 Task: Add an event with the title Lunch and Learn: Effective Teamwork and Collaboration Strategies, date '2023/10/09', time 8:30 AM to 10:30 AMand add a description: Assessing the original goals and objectives of the campaign to determine if they were clearly defined, measurable, and aligned with the overall marketing and business objectives.Select event color  Grape . Add location for the event as: Valencia, Spain, logged in from the account softage.4@softage.netand send the event invitation to softage.3@softage.net and softage.5@softage.net. Set a reminder for the event Doesn't repeat
Action: Mouse moved to (93, 99)
Screenshot: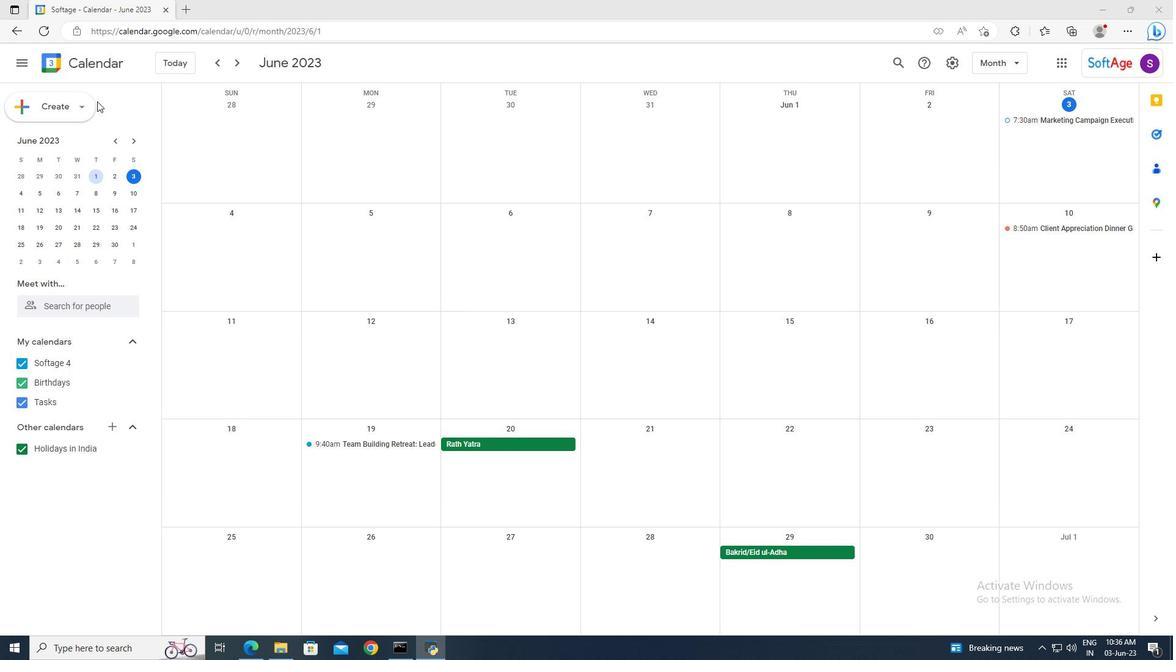 
Action: Mouse pressed left at (93, 99)
Screenshot: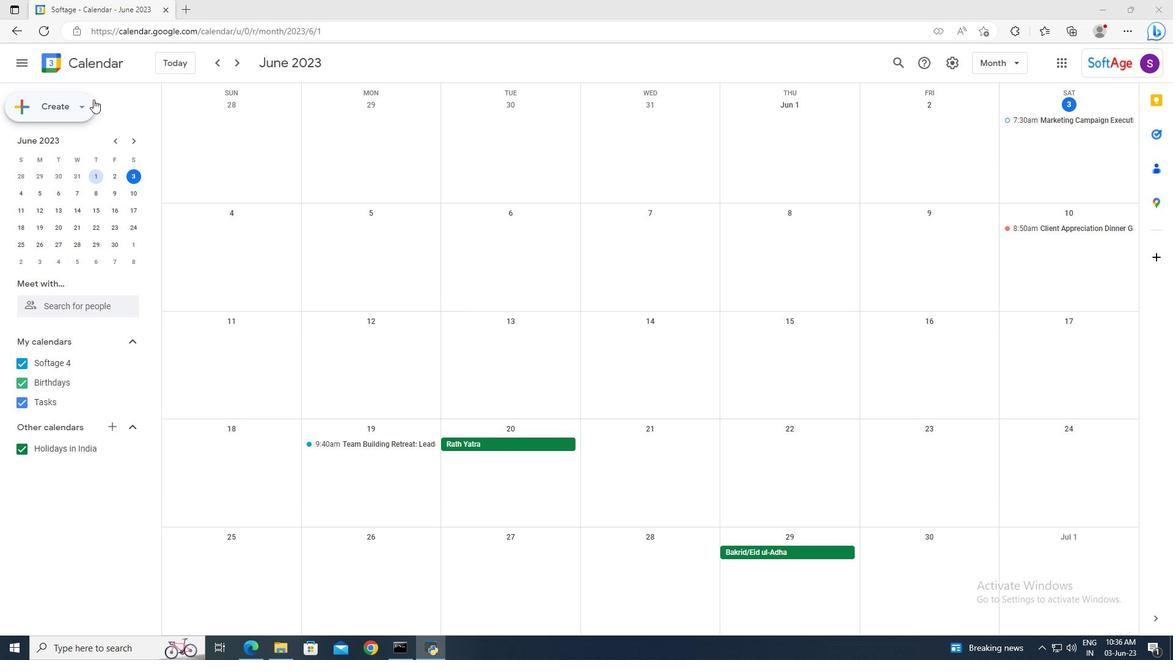 
Action: Mouse moved to (94, 133)
Screenshot: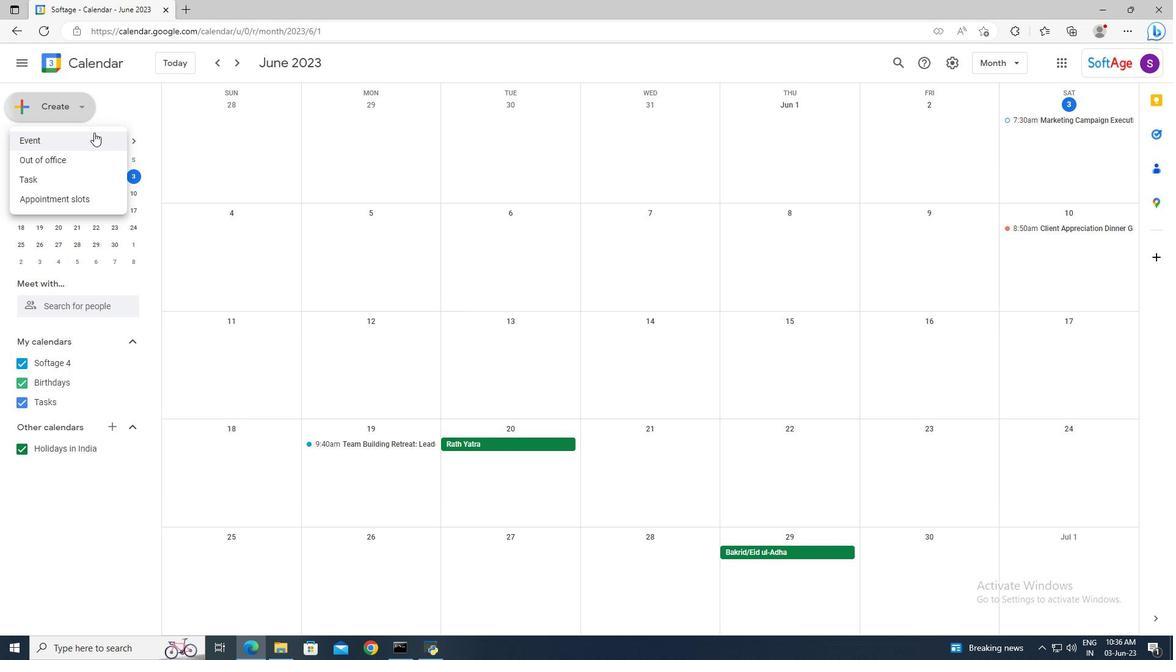
Action: Mouse pressed left at (94, 133)
Screenshot: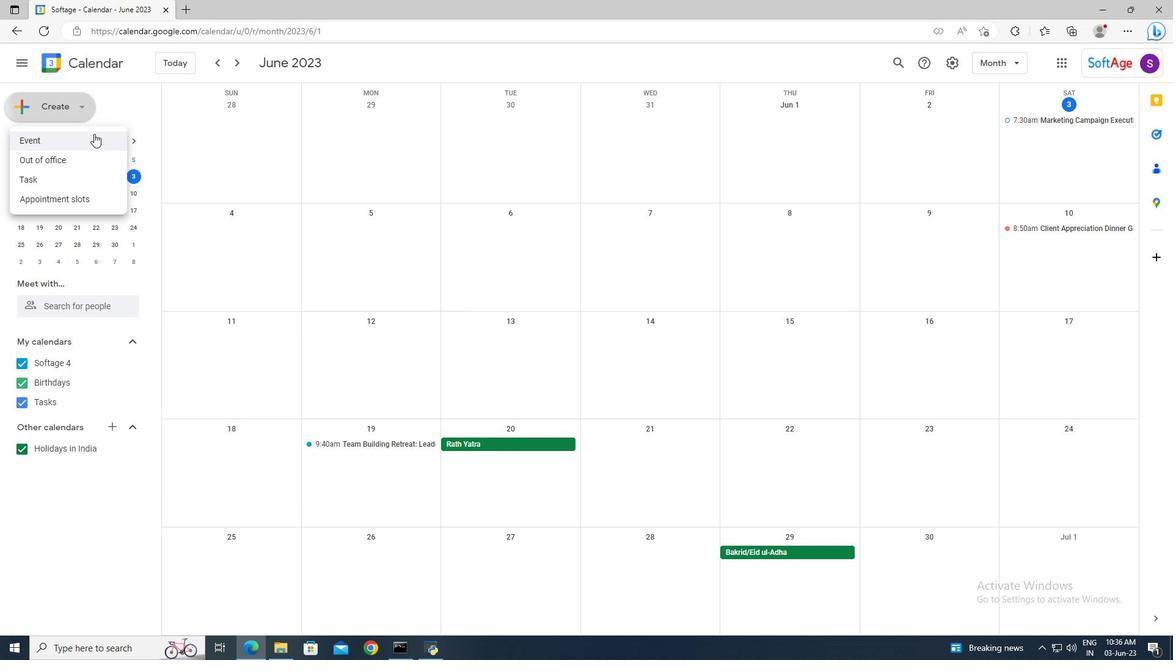 
Action: Mouse moved to (613, 411)
Screenshot: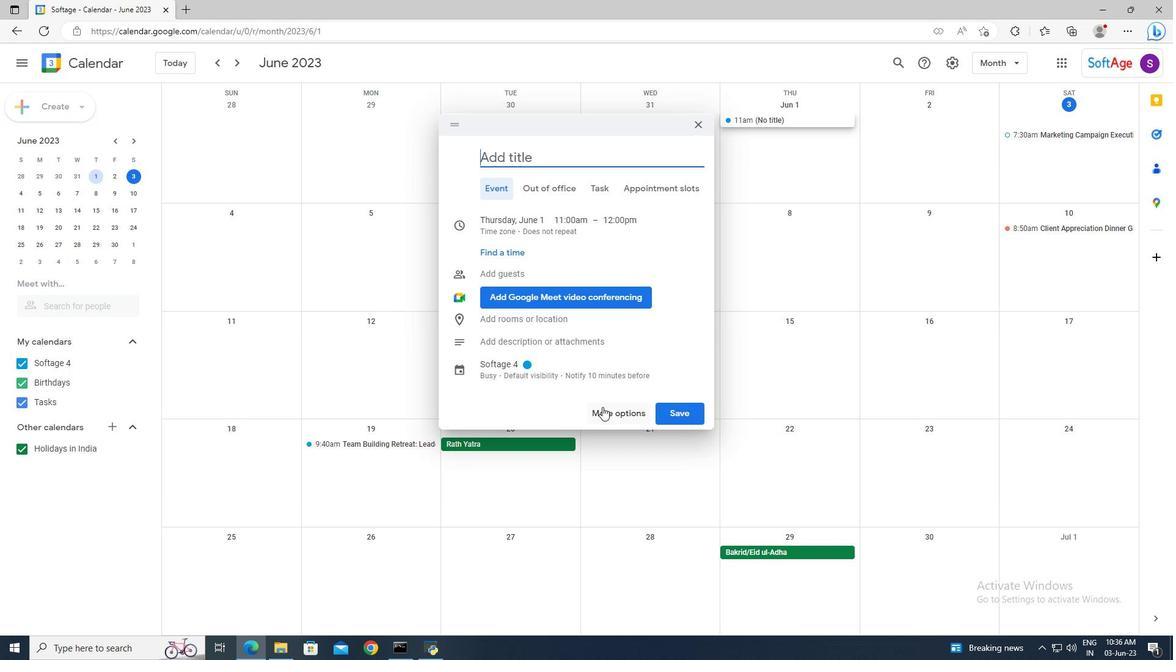 
Action: Mouse pressed left at (613, 411)
Screenshot: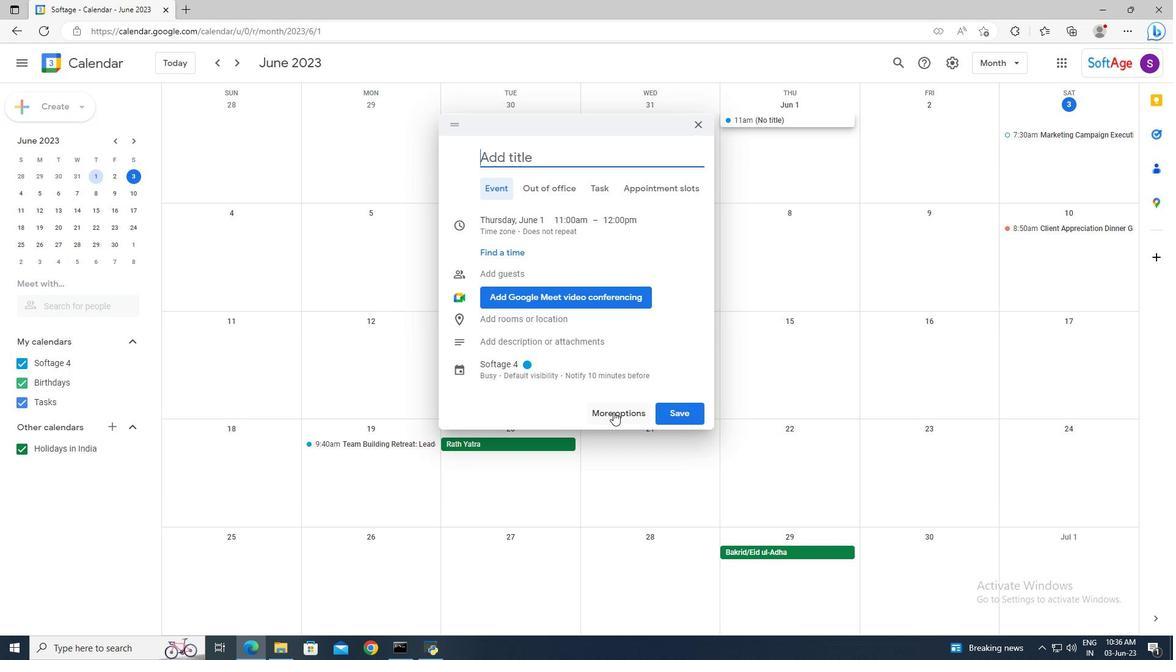 
Action: Mouse moved to (326, 72)
Screenshot: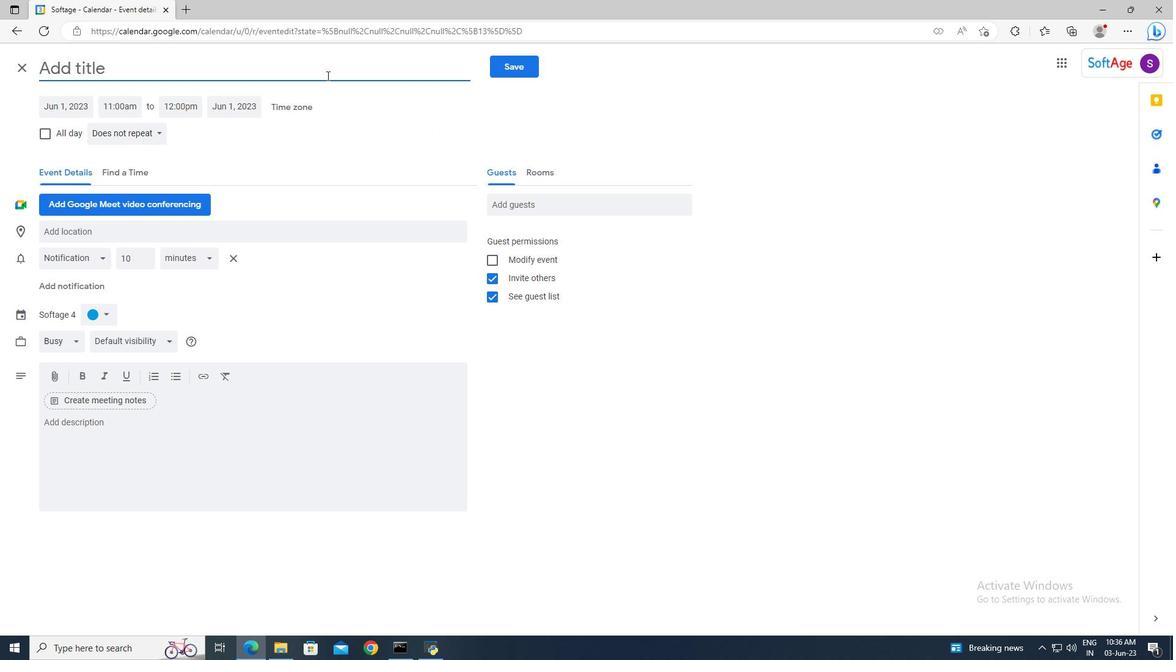 
Action: Mouse pressed left at (326, 72)
Screenshot: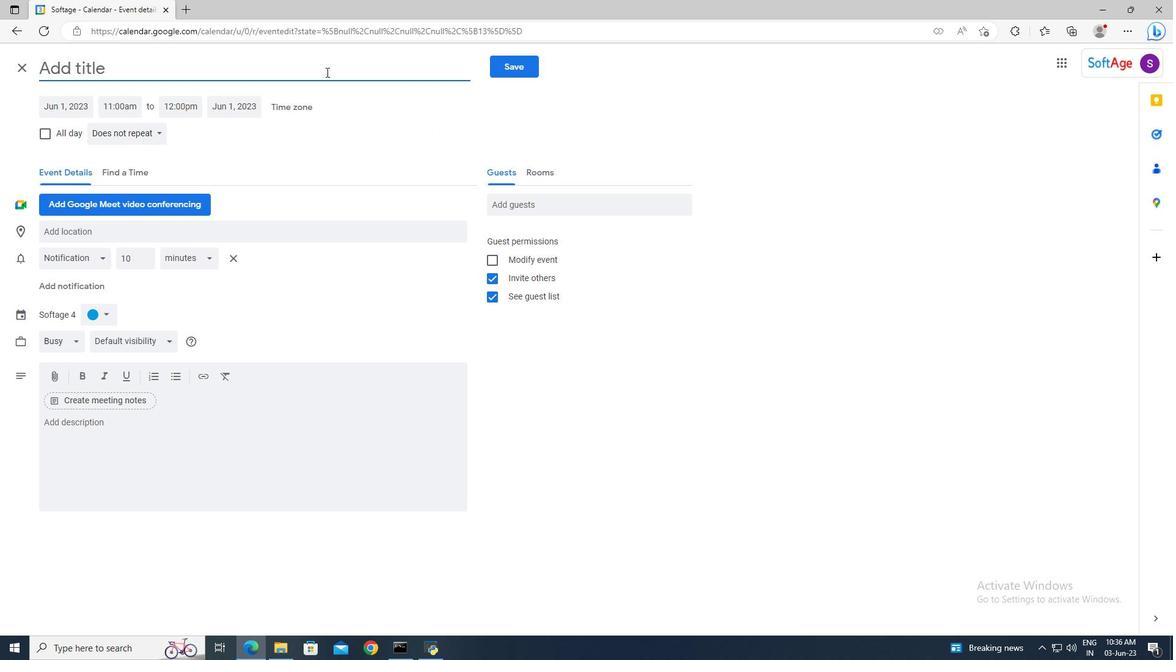 
Action: Key pressed <Key.shift>Lunch<Key.space>and<Key.space><Key.shift>Learn<Key.shift>:<Key.space><Key.shift>Effective<Key.space><Key.shift>Teamwork<Key.space>and<Key.space><Key.shift><Key.shift><Key.shift><Key.shift><Key.shift><Key.shift>Collaboration<Key.space><Key.shift_r>Strategies
Screenshot: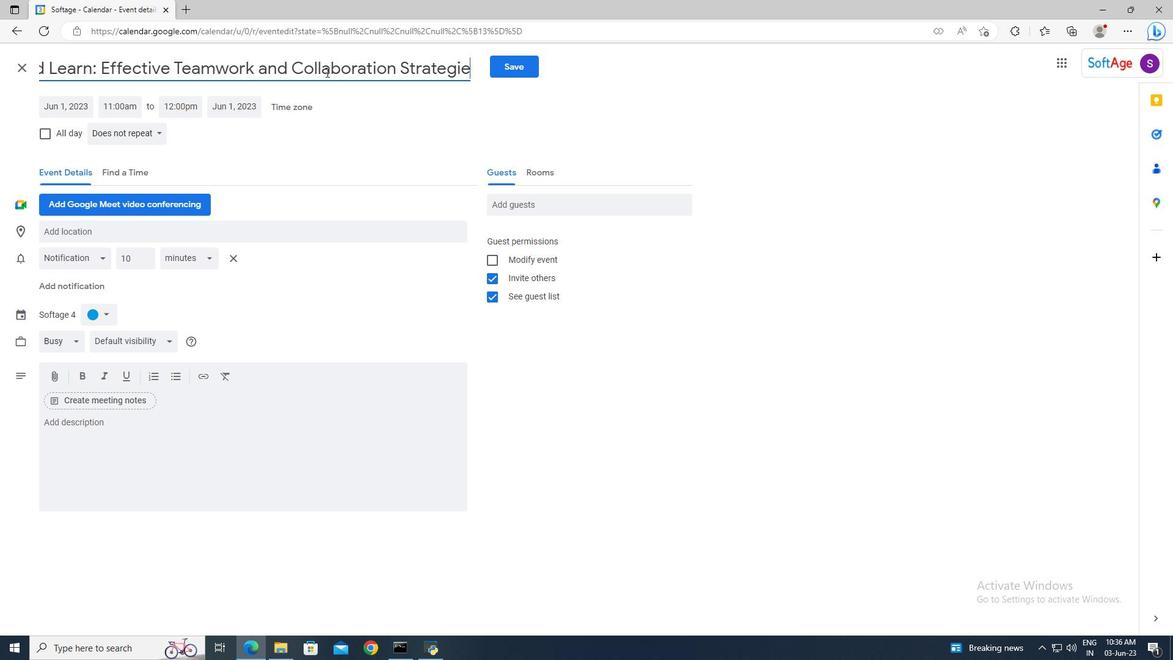 
Action: Mouse moved to (78, 111)
Screenshot: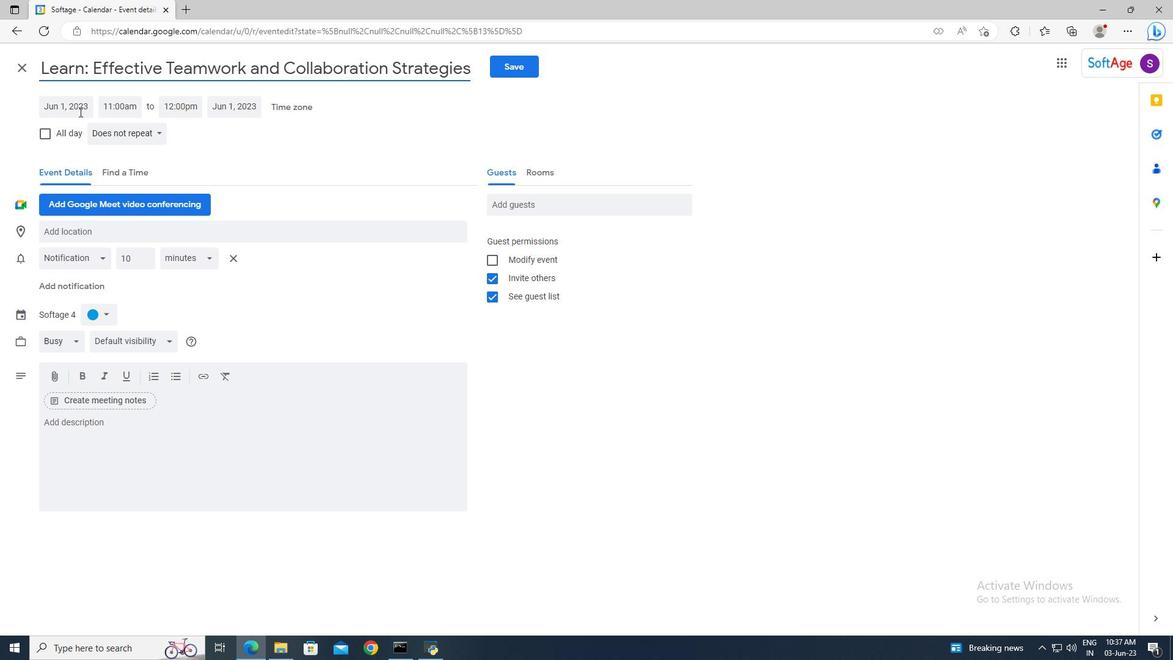 
Action: Mouse pressed left at (78, 111)
Screenshot: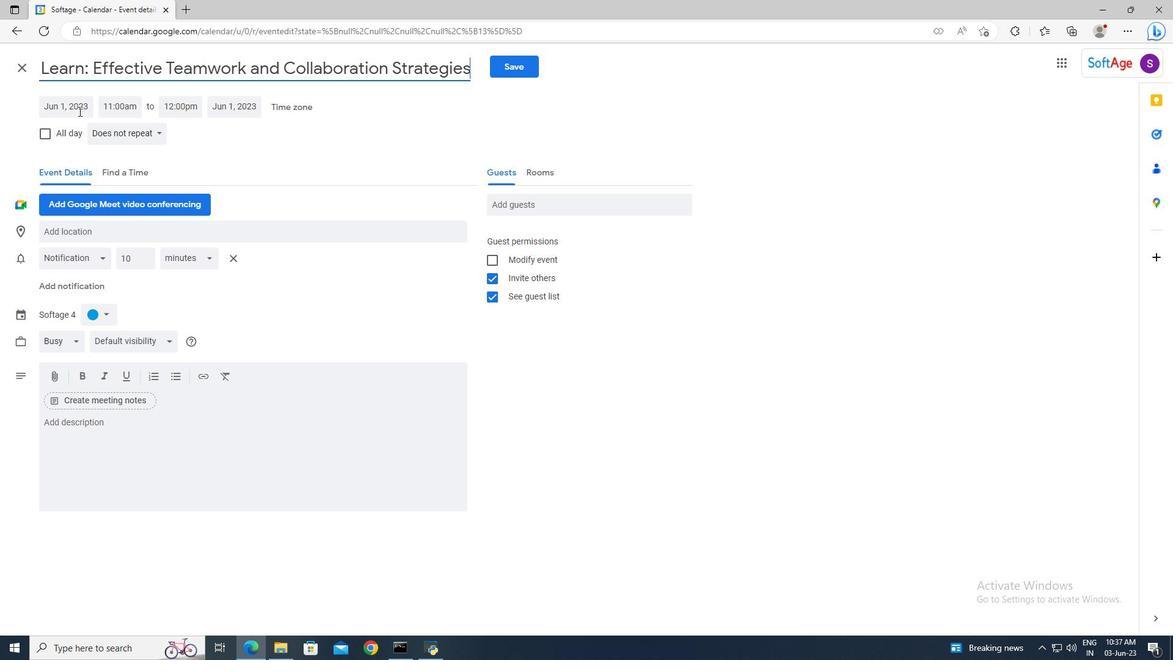 
Action: Mouse moved to (191, 135)
Screenshot: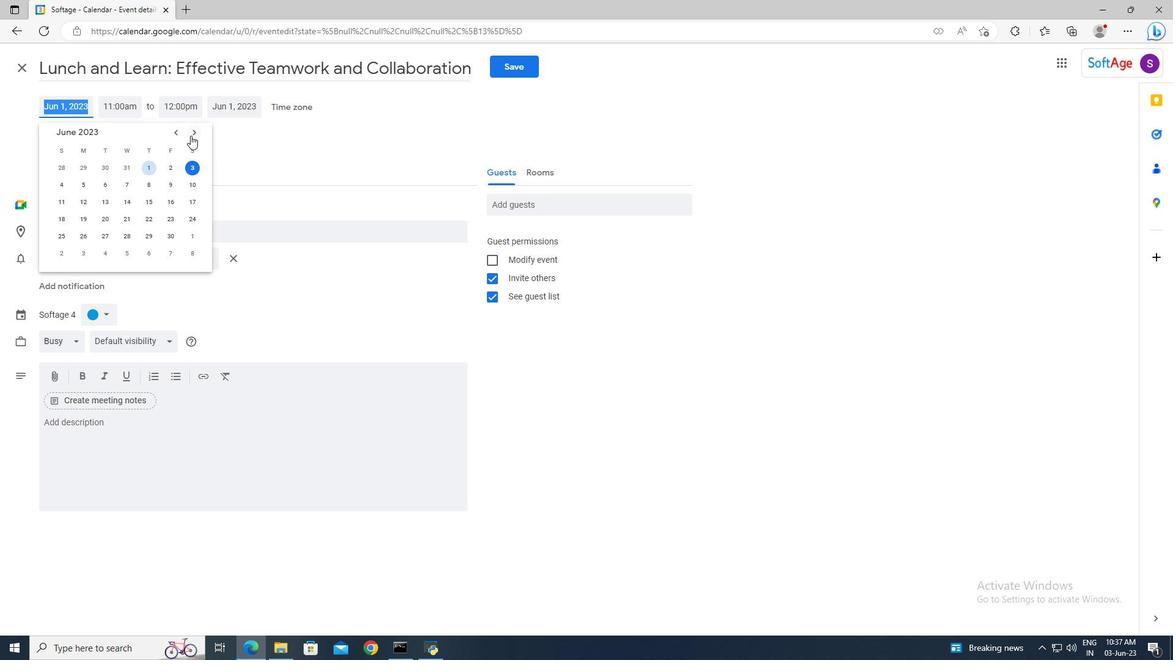
Action: Mouse pressed left at (191, 135)
Screenshot: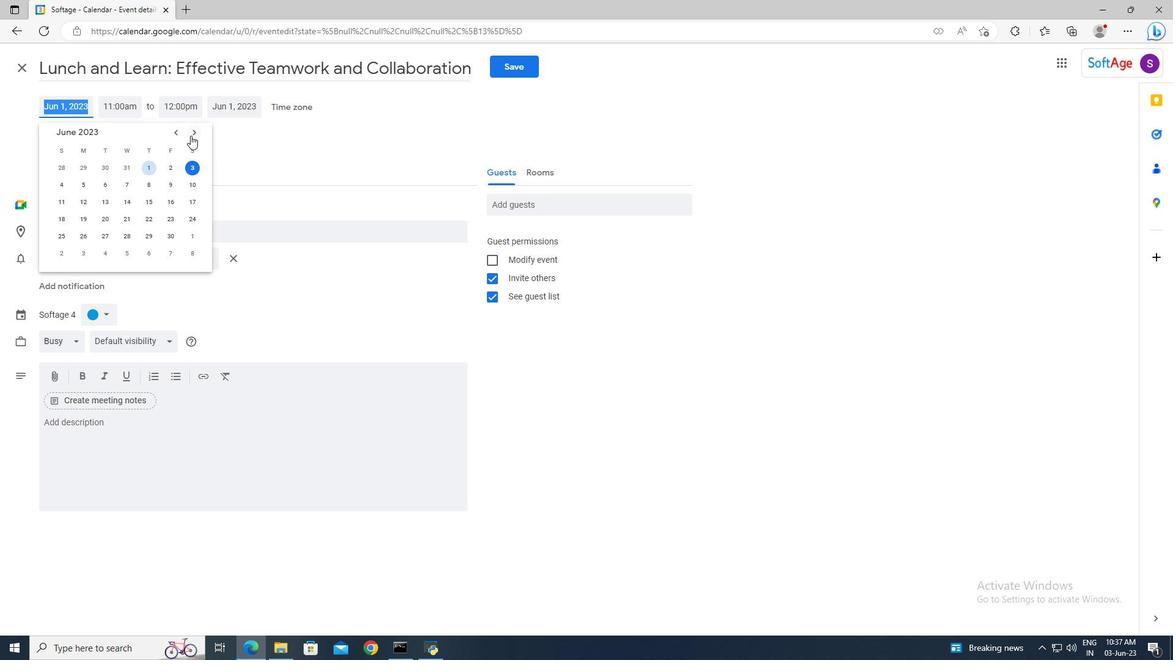 
Action: Mouse pressed left at (191, 135)
Screenshot: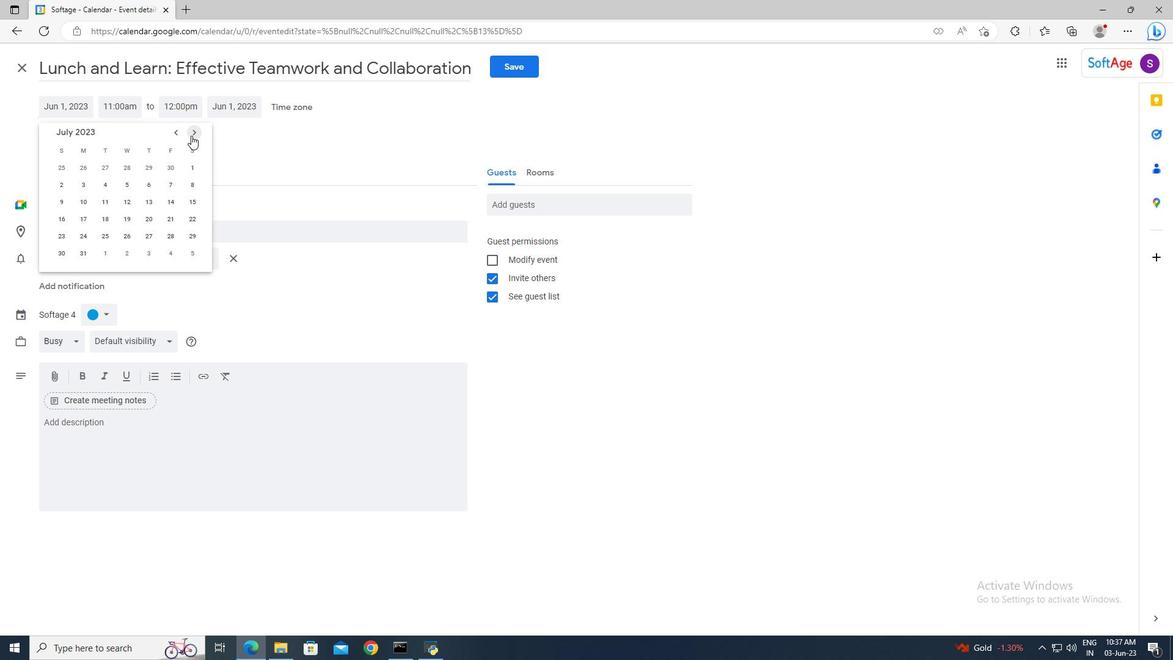 
Action: Mouse pressed left at (191, 135)
Screenshot: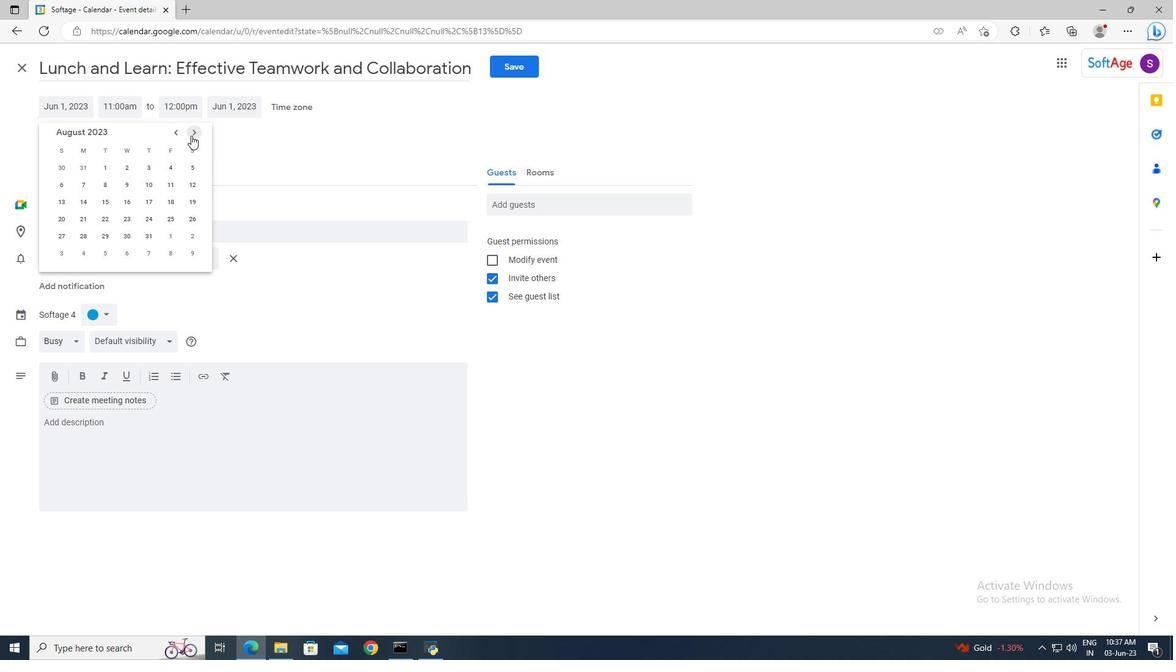 
Action: Mouse pressed left at (191, 135)
Screenshot: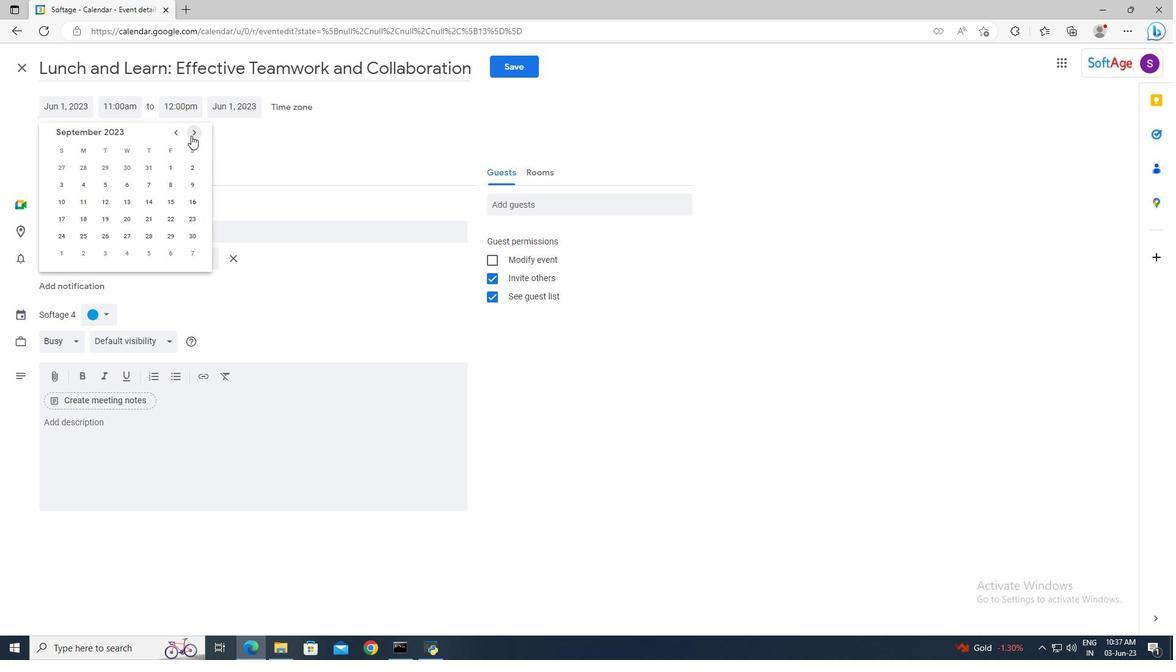 
Action: Mouse moved to (86, 182)
Screenshot: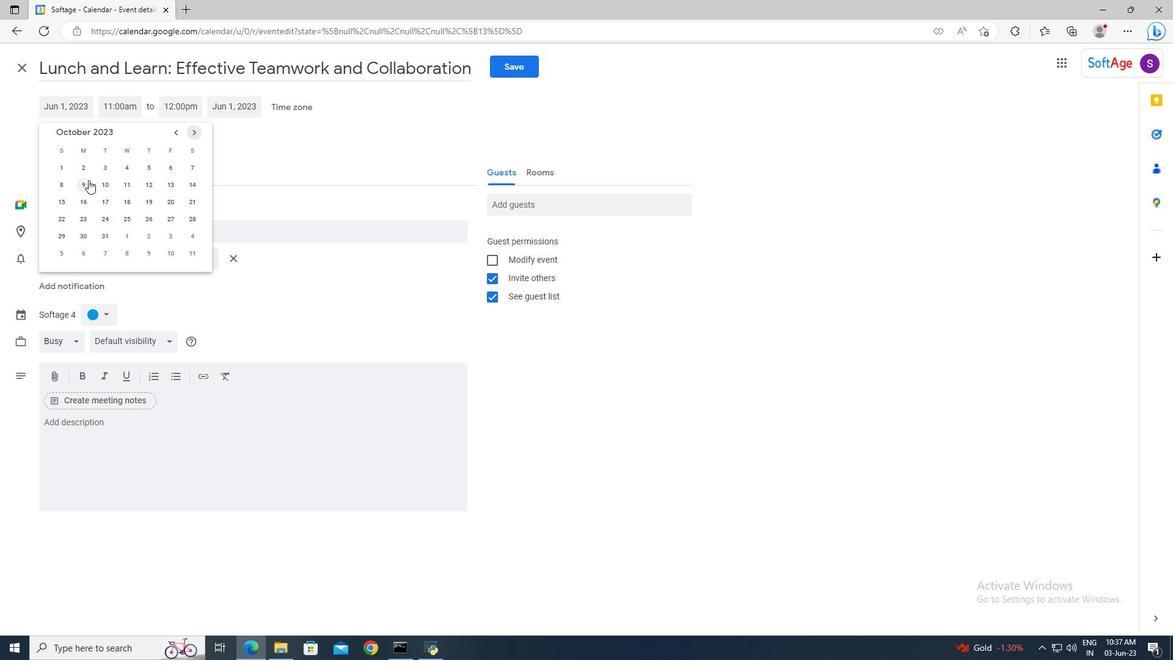 
Action: Mouse pressed left at (86, 182)
Screenshot: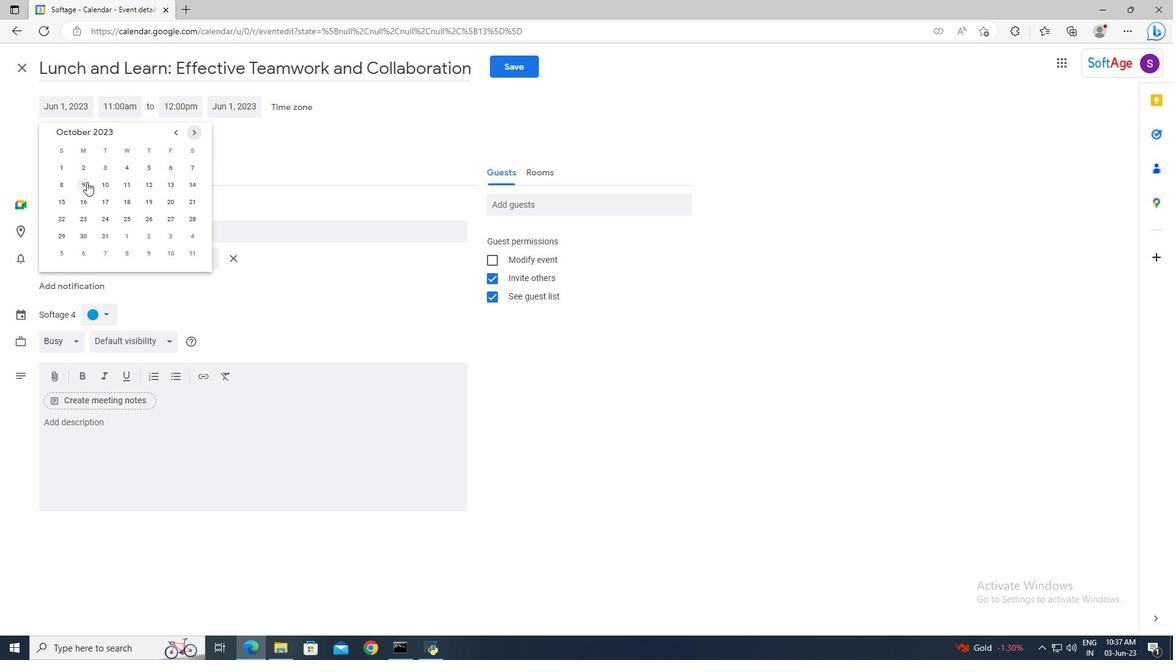 
Action: Mouse moved to (113, 108)
Screenshot: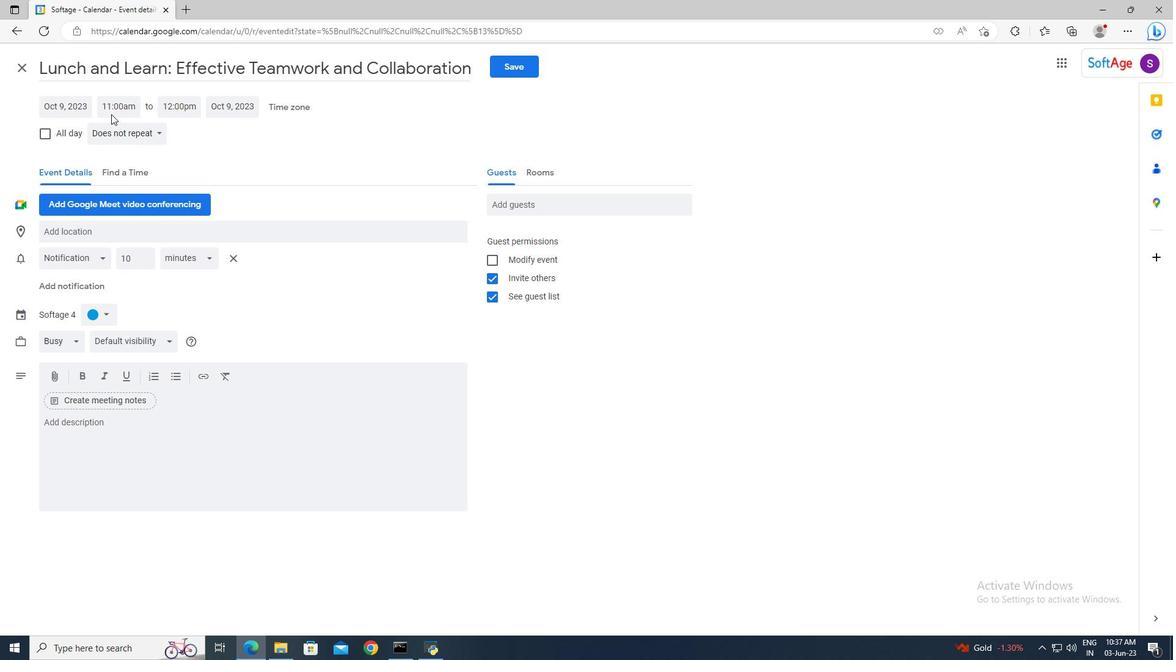 
Action: Mouse pressed left at (113, 108)
Screenshot: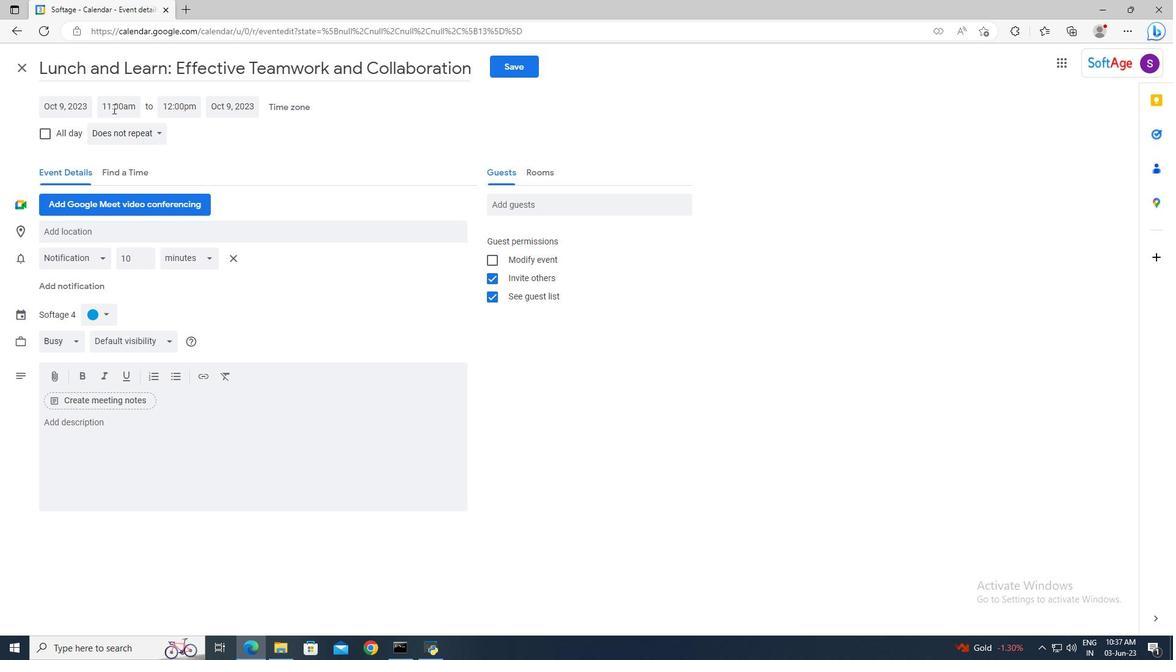 
Action: Key pressed 8<Key.shift>:30am<Key.enter><Key.tab>10<Key.shift>:30<Key.enter>
Screenshot: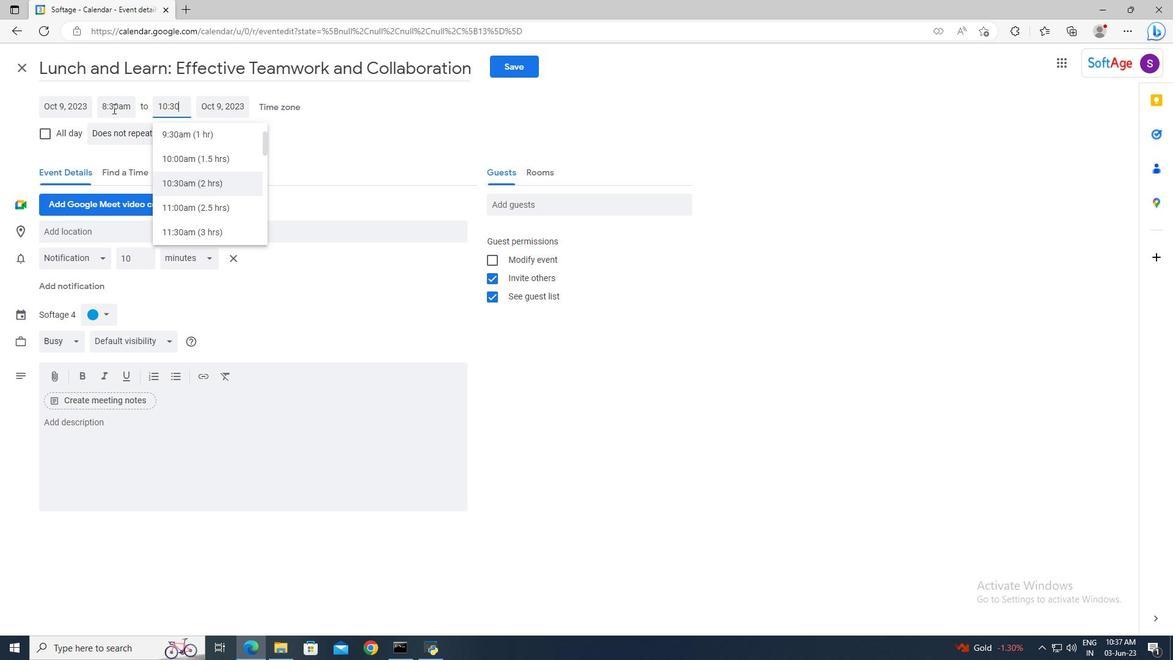 
Action: Mouse moved to (122, 427)
Screenshot: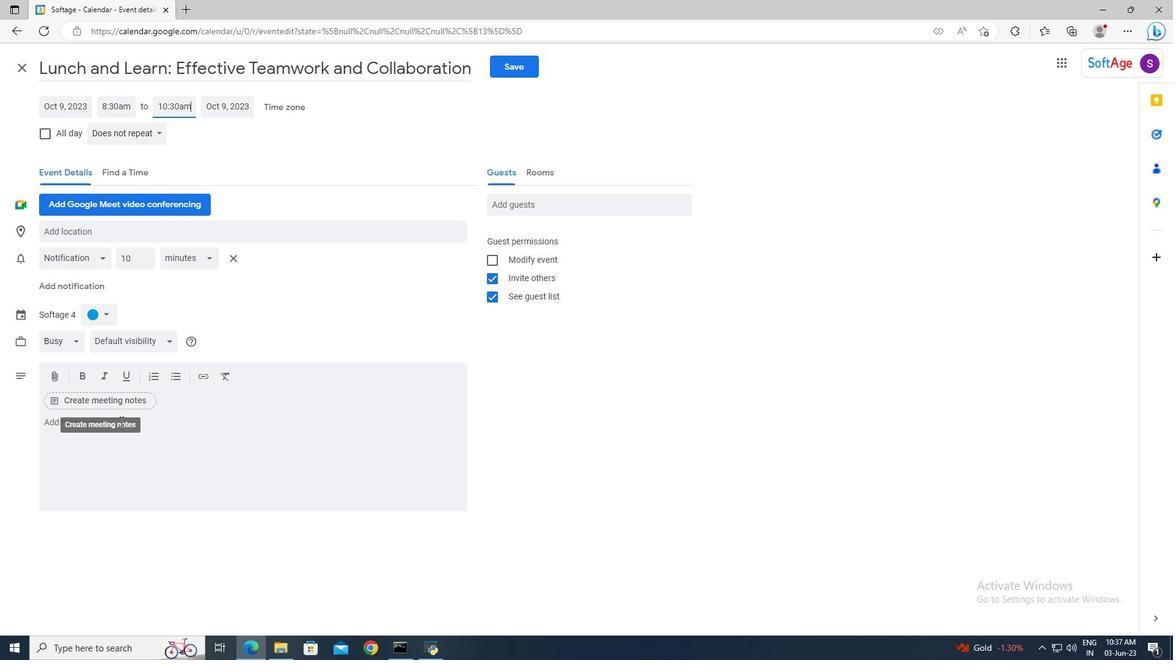 
Action: Mouse pressed left at (122, 427)
Screenshot: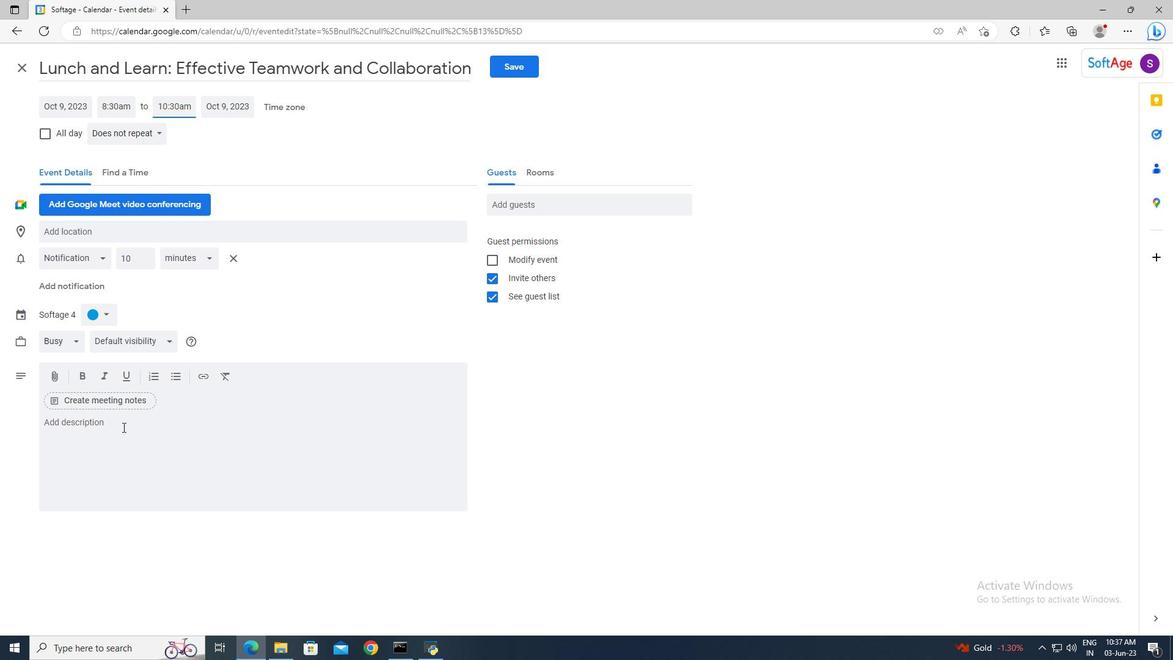 
Action: Key pressed <Key.shift>Assessing<Key.space>the<Key.space>original<Key.space>goals<Key.space>and<Key.space>objectives<Key.space>of<Key.space>the<Key.space>campaign<Key.space>to<Key.space>determine<Key.space>if<Key.space>they<Key.space>were<Key.space>clearly<Key.space>defined,<Key.space>measurable,<Key.space>and<Key.space>aligned<Key.space>with<Key.space>the<Key.space>overall<Key.space>marketing<Key.space>and<Key.space>business<Key.space>on<Key.backspace>bjectives.
Screenshot: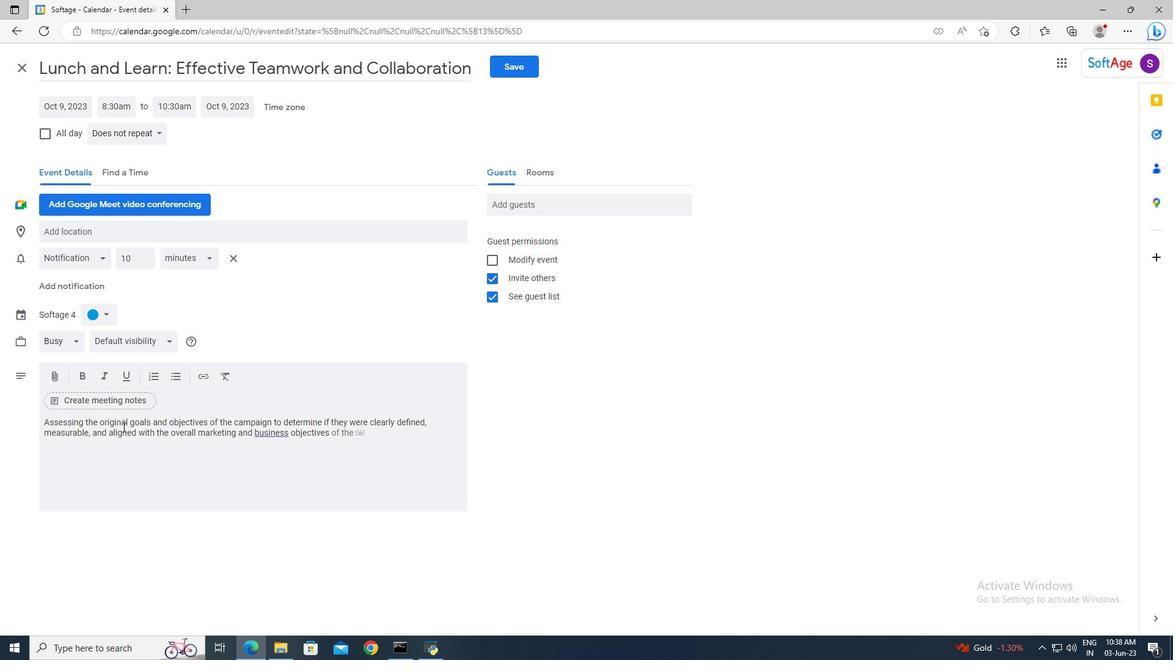 
Action: Mouse moved to (106, 314)
Screenshot: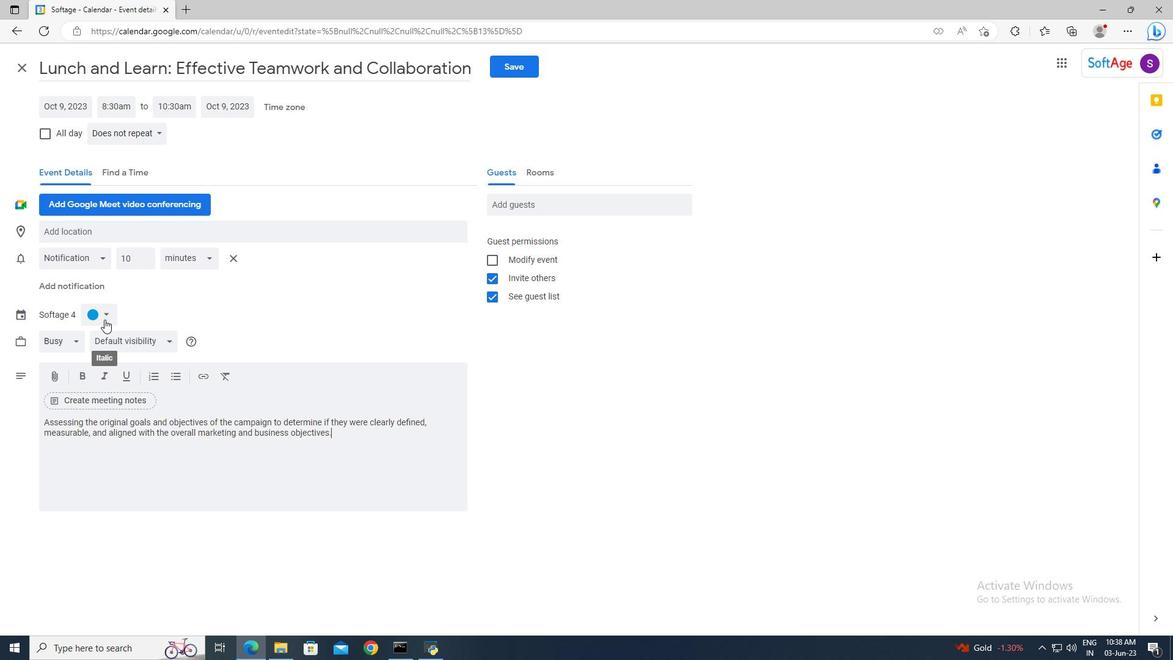 
Action: Mouse pressed left at (106, 314)
Screenshot: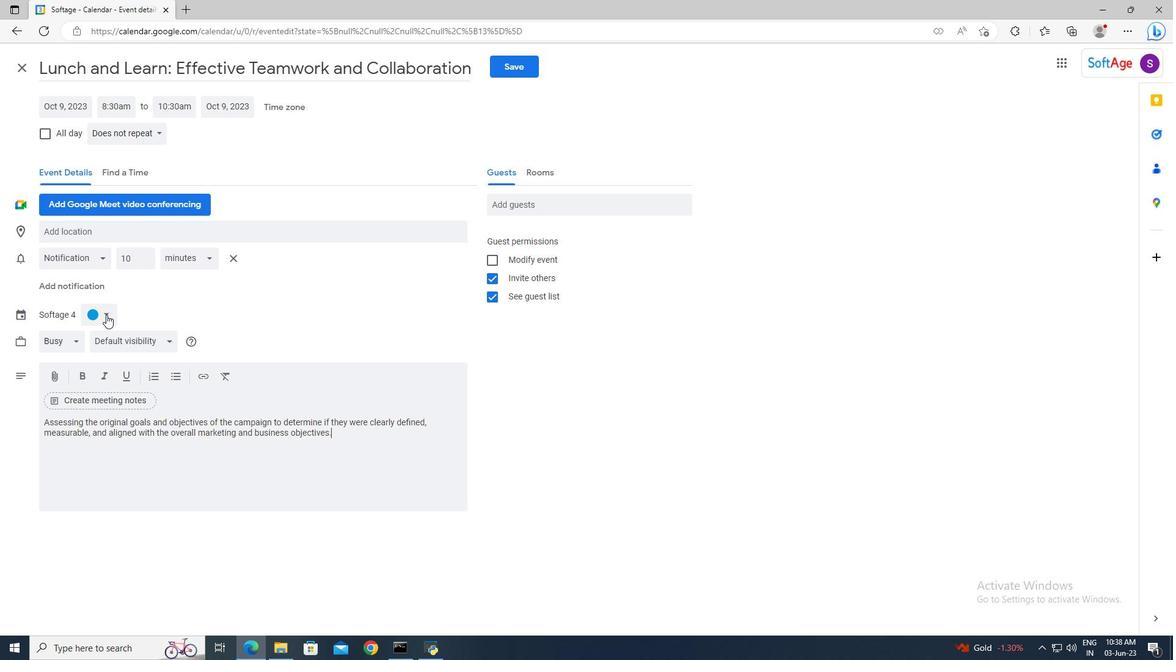 
Action: Mouse moved to (106, 371)
Screenshot: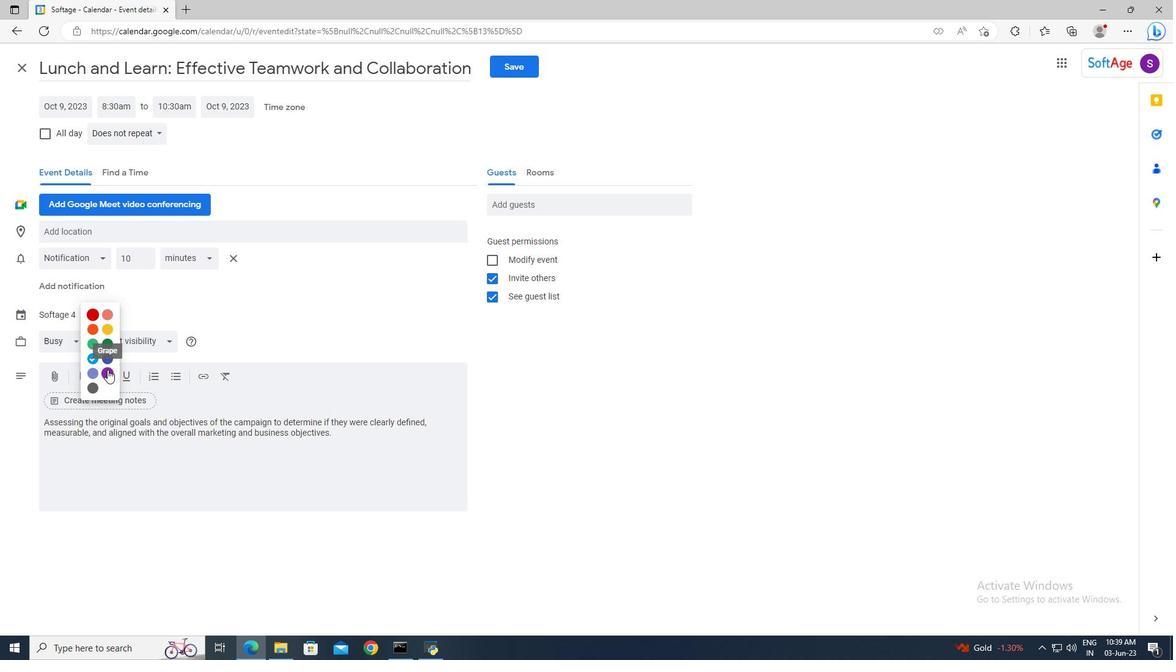 
Action: Mouse pressed left at (106, 371)
Screenshot: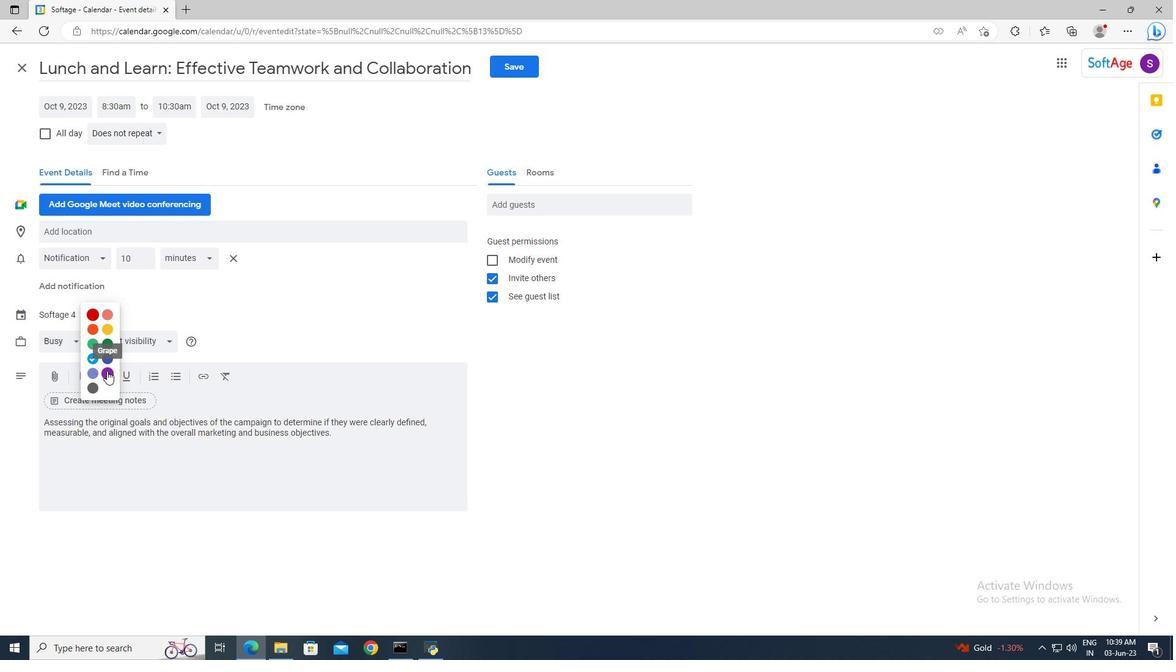 
Action: Mouse moved to (101, 235)
Screenshot: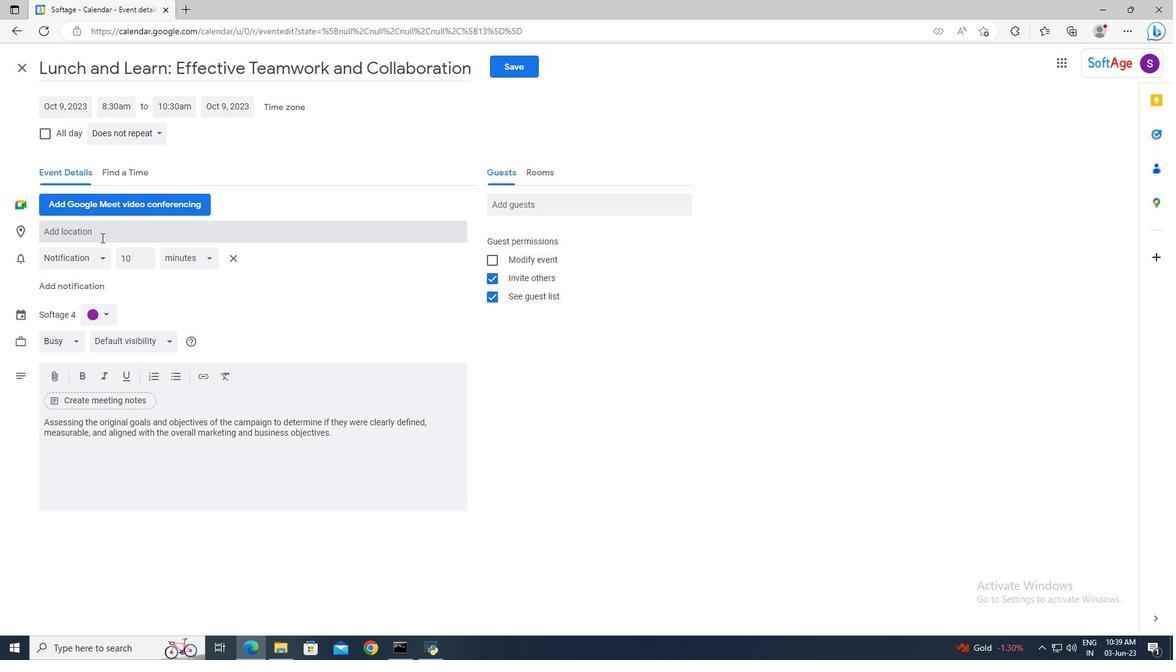 
Action: Mouse pressed left at (101, 235)
Screenshot: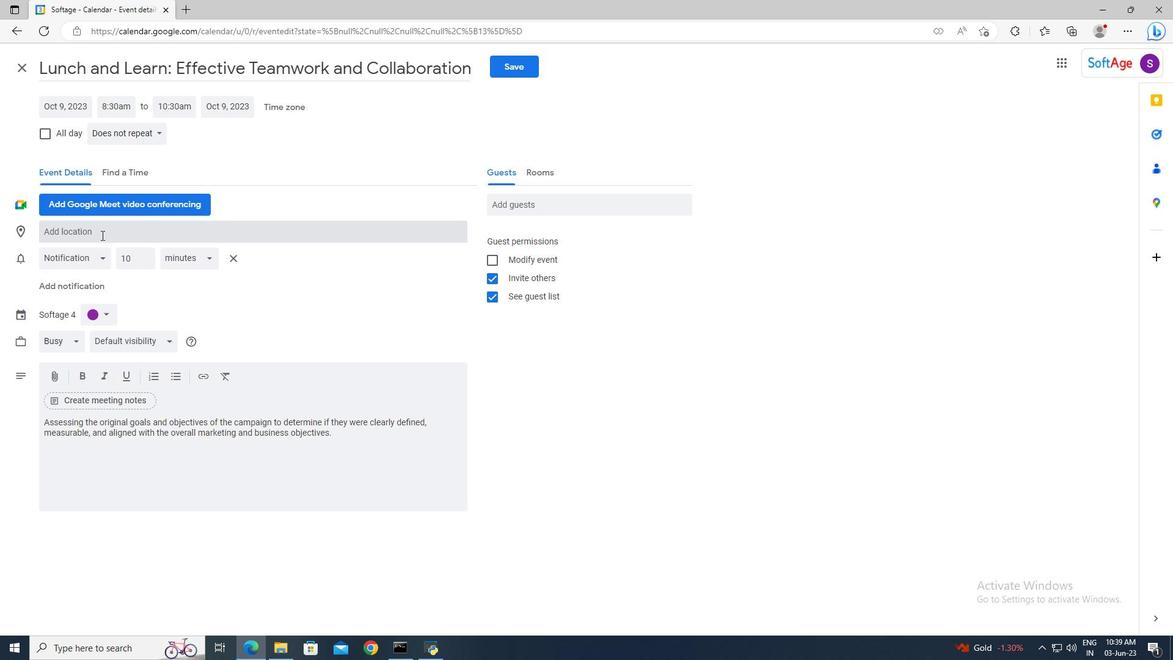 
Action: Key pressed softage.3<Key.shift>@softage.net<Key.backspace><Key.backspace><Key.backspace><Key.backspace><Key.backspace><Key.backspace><Key.backspace><Key.backspace><Key.backspace><Key.backspace><Key.backspace><Key.backspace><Key.backspace><Key.backspace><Key.backspace><Key.backspace><Key.backspace><Key.backspace><Key.backspace><Key.backspace><Key.backspace><Key.backspace><Key.backspace><Key.backspace><Key.backspace><Key.backspace><Key.backspace><Key.backspace><Key.backspace><Key.backspace><Key.backspace><Key.backspace><Key.backspace><Key.shift>Valencia,<Key.space><Key.shift_r>Spain
Screenshot: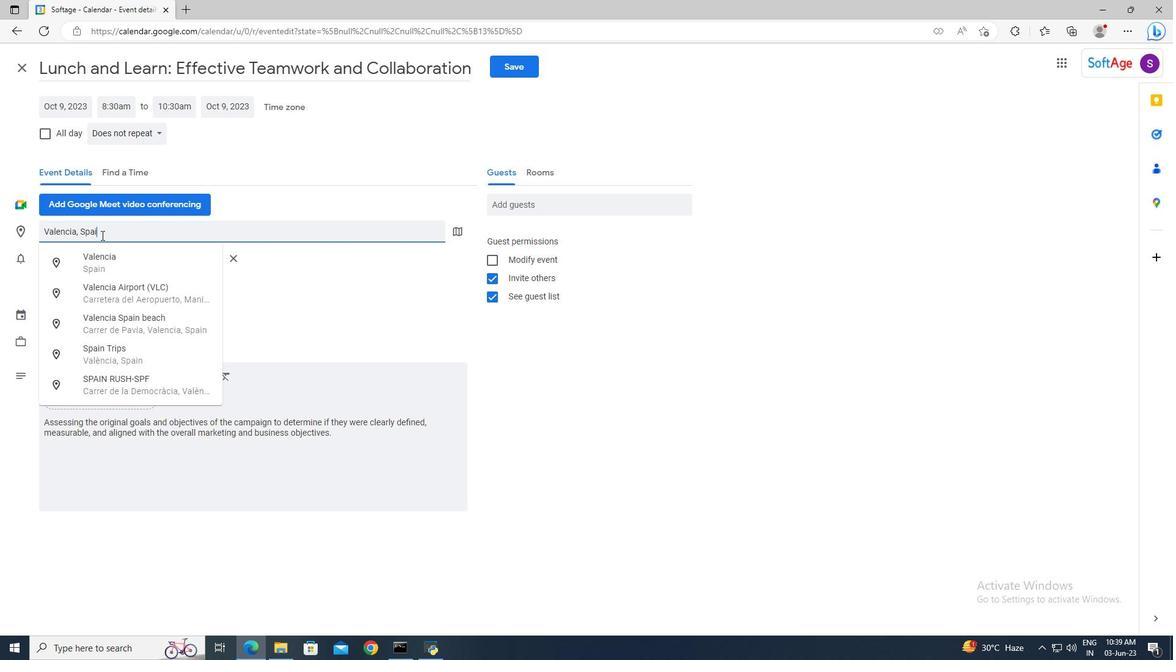 
Action: Mouse moved to (102, 262)
Screenshot: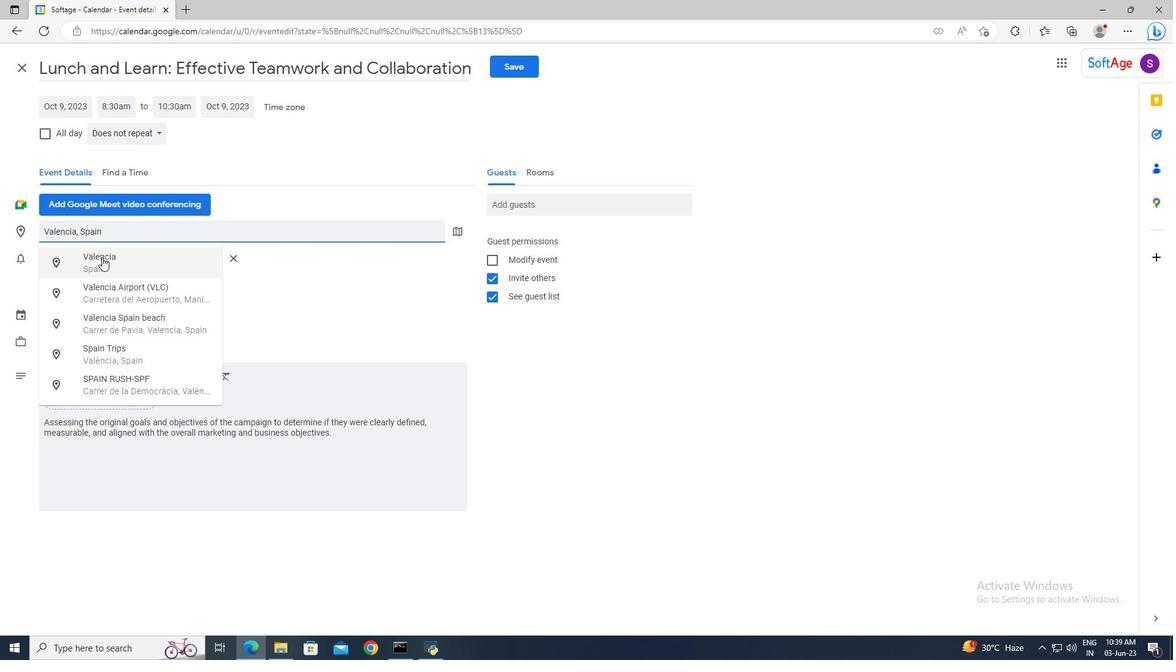 
Action: Mouse pressed left at (102, 262)
Screenshot: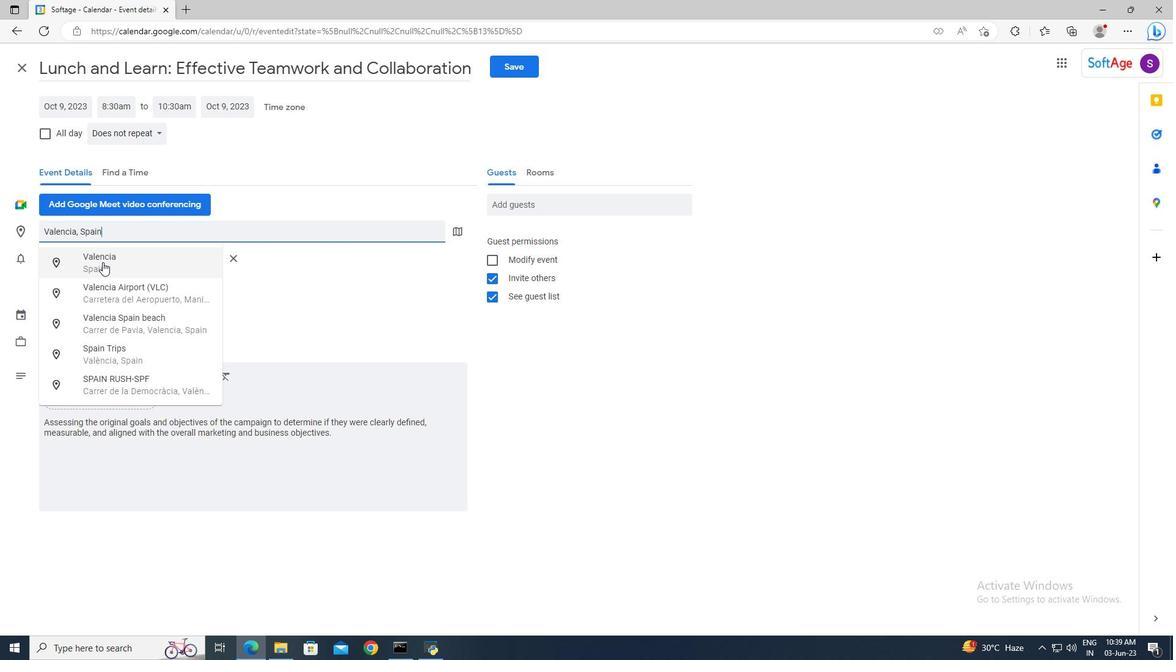
Action: Mouse moved to (507, 207)
Screenshot: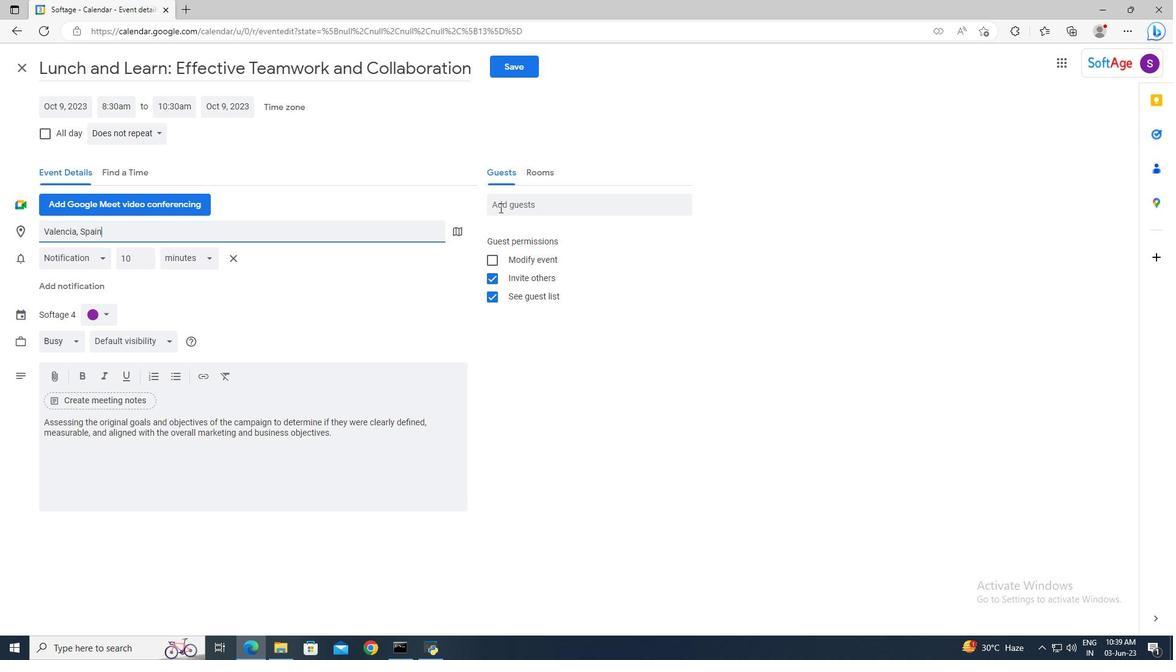 
Action: Mouse pressed left at (507, 207)
Screenshot: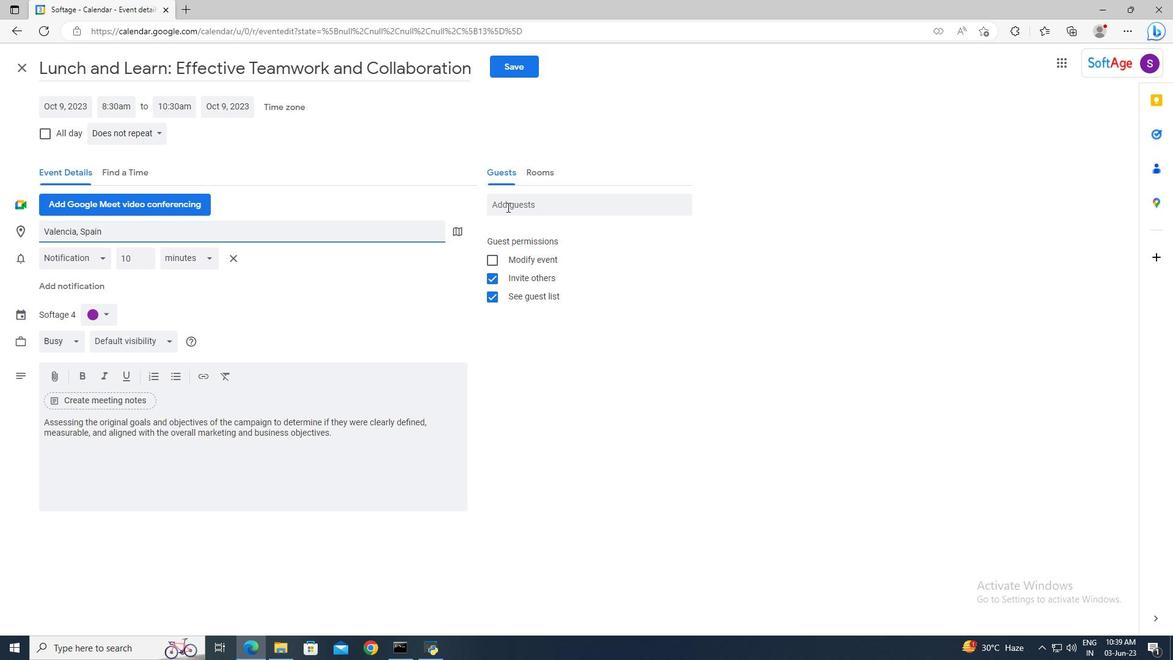 
Action: Key pressed softage.3<Key.shift>@softage.net<Key.enter>softage.5<Key.shift><Key.shift>@softage.net<Key.enter>
Screenshot: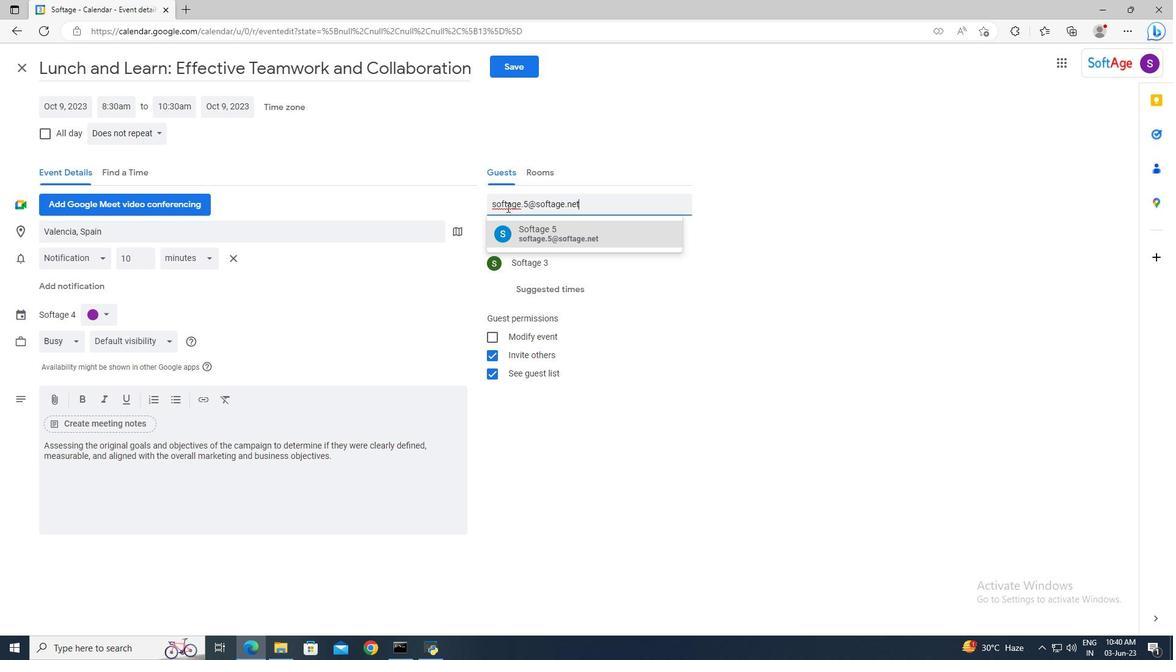 
Action: Mouse moved to (146, 132)
Screenshot: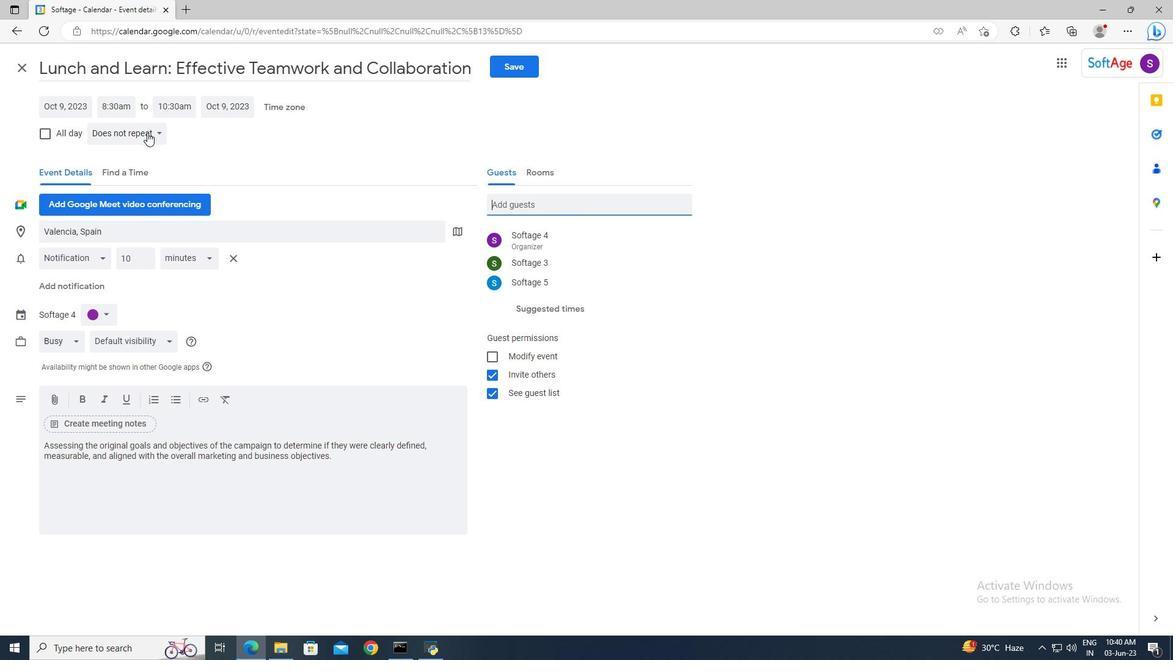 
Action: Mouse pressed left at (146, 132)
Screenshot: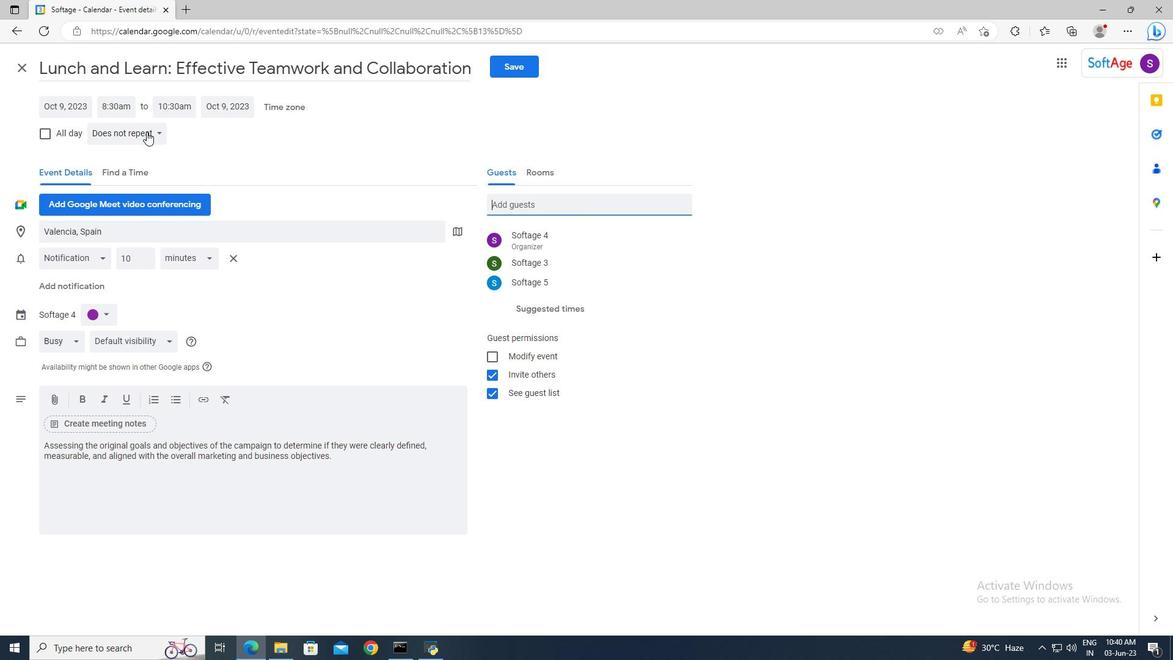 
Action: Mouse moved to (146, 137)
Screenshot: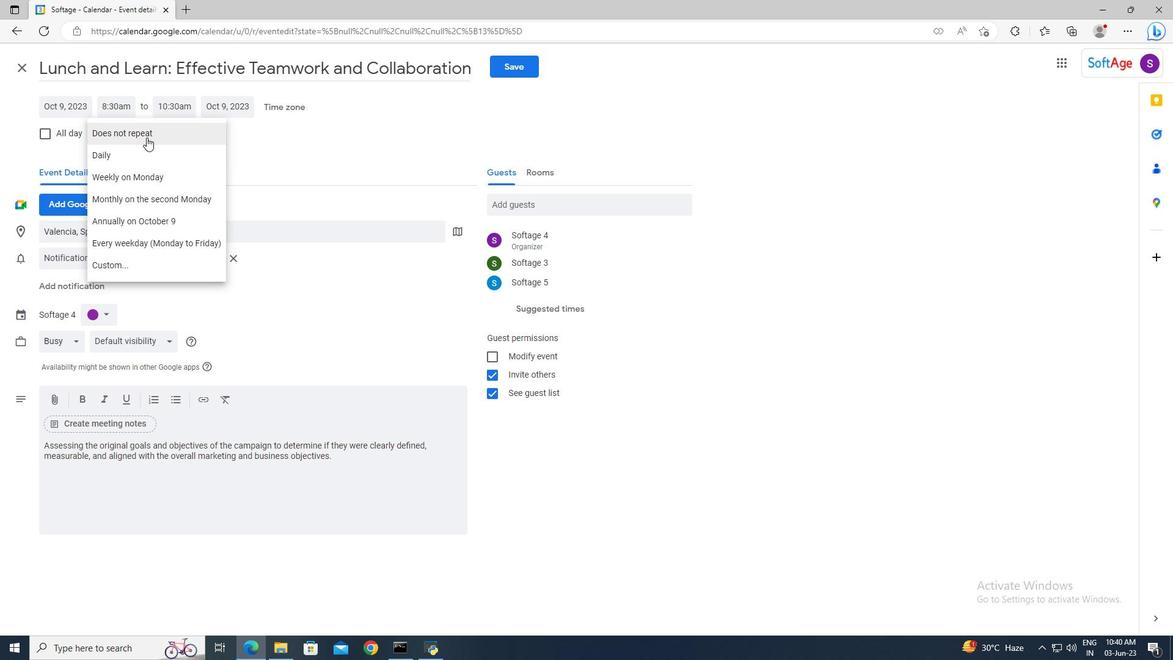 
Action: Mouse pressed left at (146, 137)
Screenshot: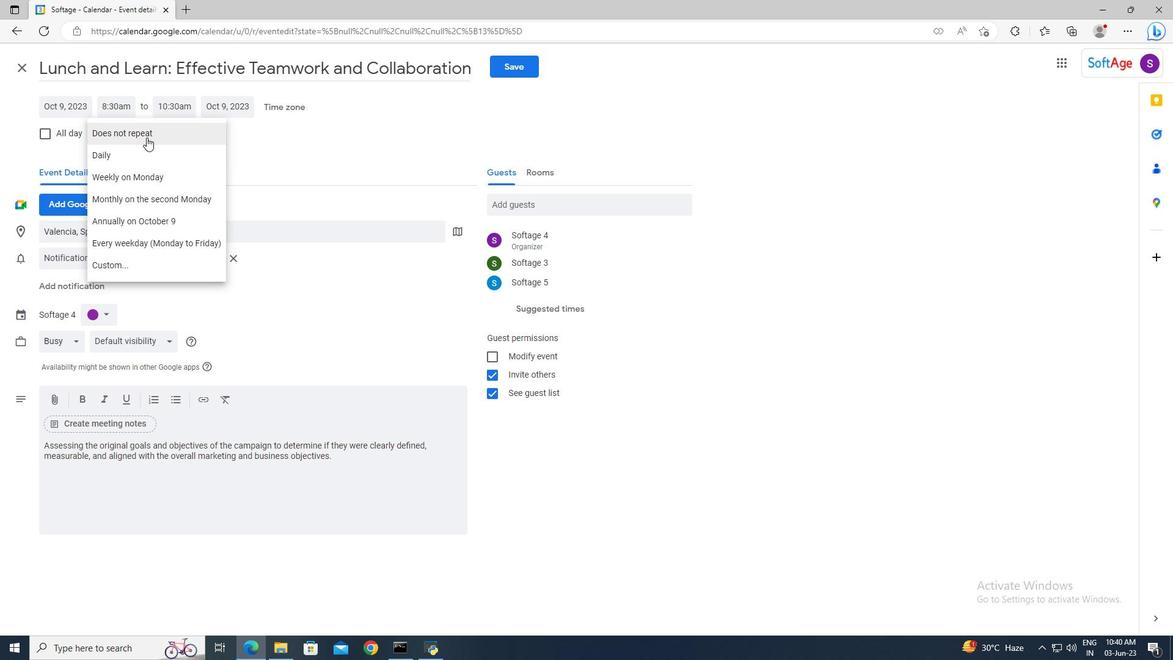 
Action: Mouse moved to (506, 70)
Screenshot: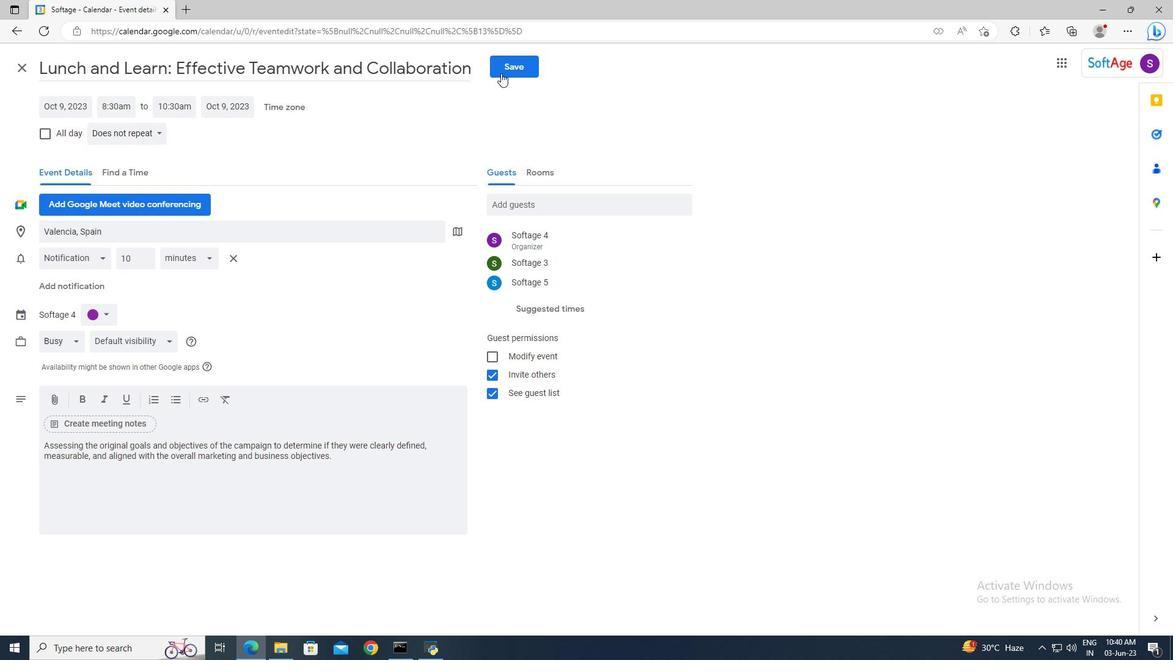 
Action: Mouse pressed left at (506, 70)
Screenshot: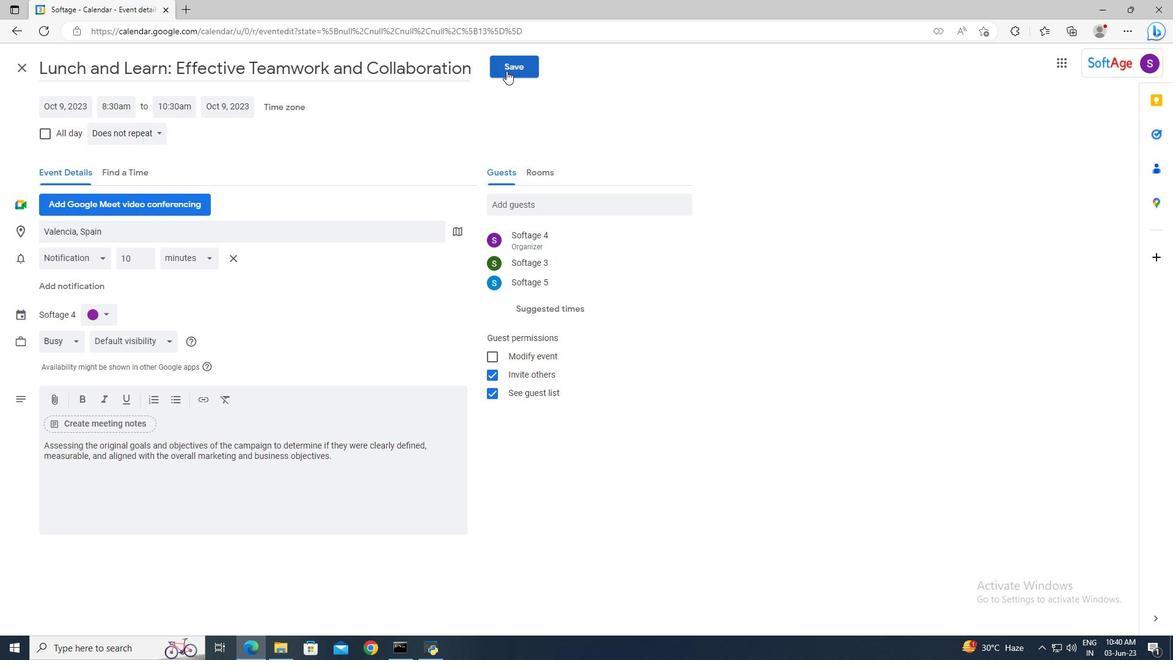 
Action: Mouse moved to (701, 365)
Screenshot: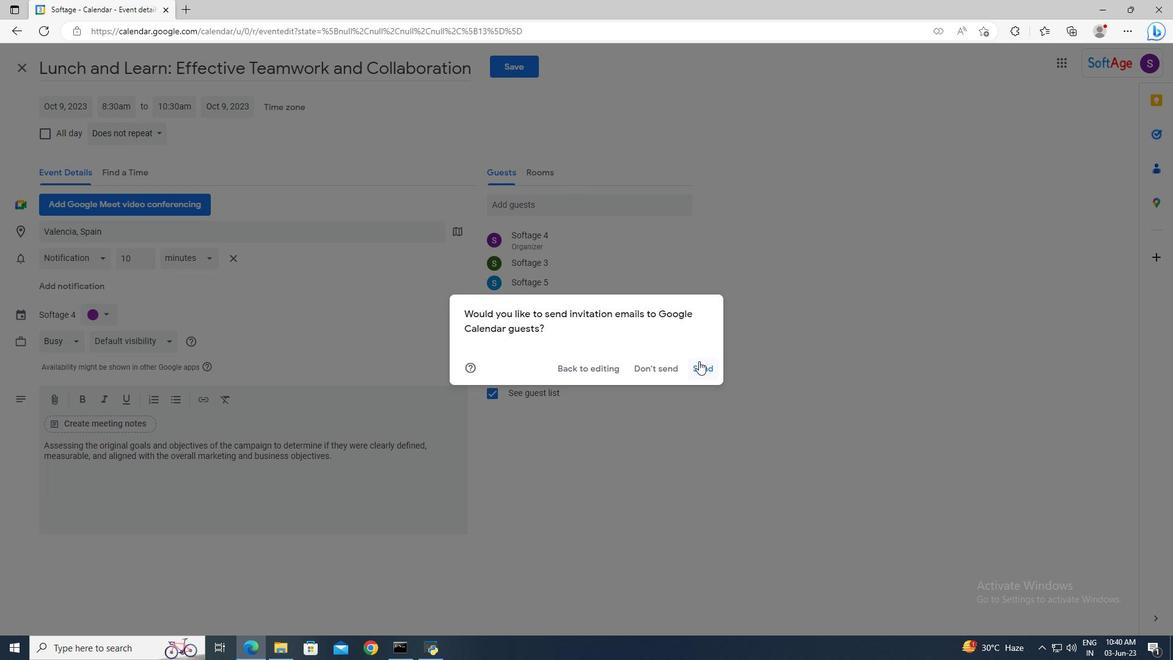 
Action: Mouse pressed left at (701, 365)
Screenshot: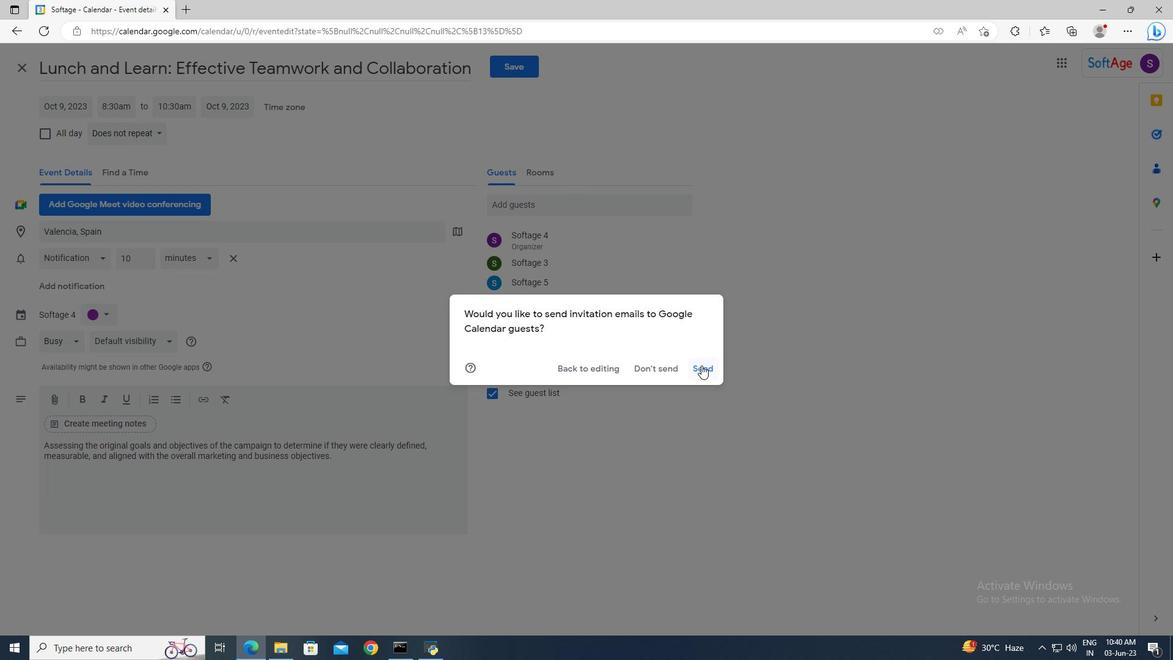 
